 Task: What year was the Berlin Wall erected?
Action: Mouse moved to (104, 120)
Screenshot: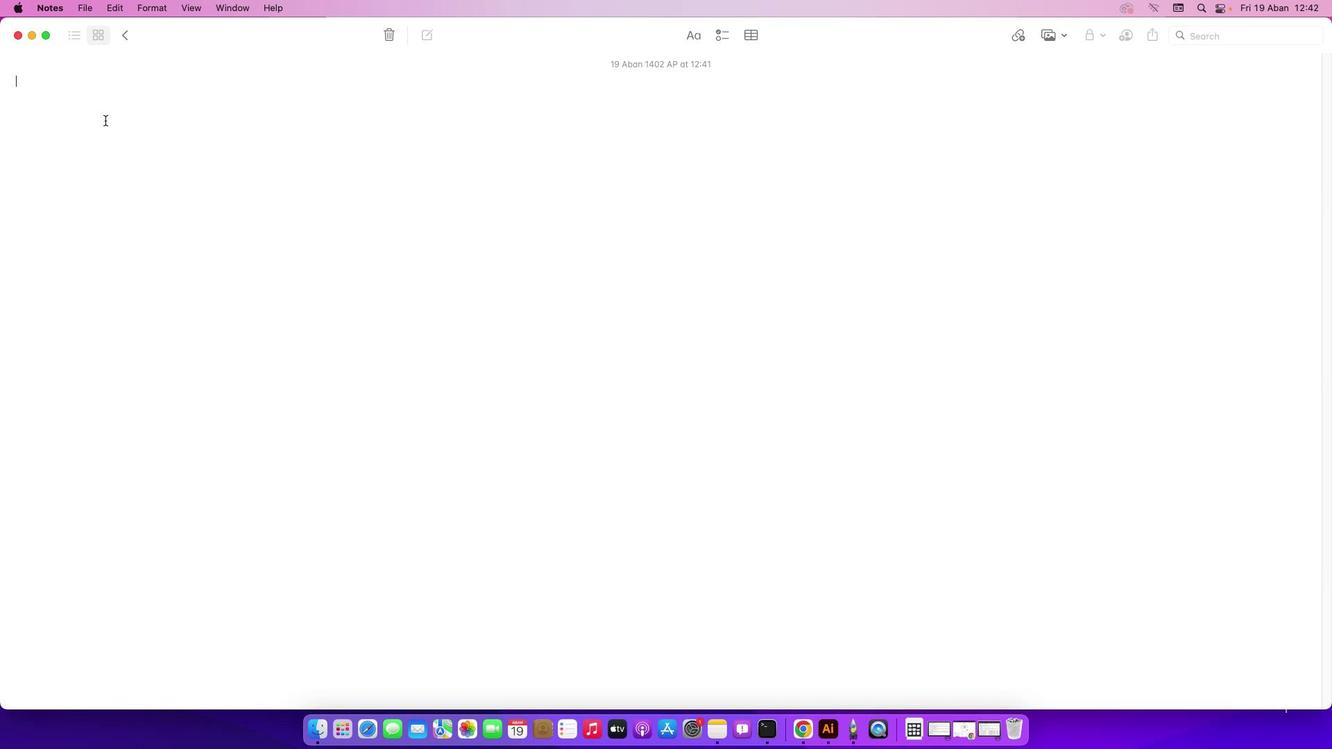 
Action: Mouse pressed left at (104, 120)
Screenshot: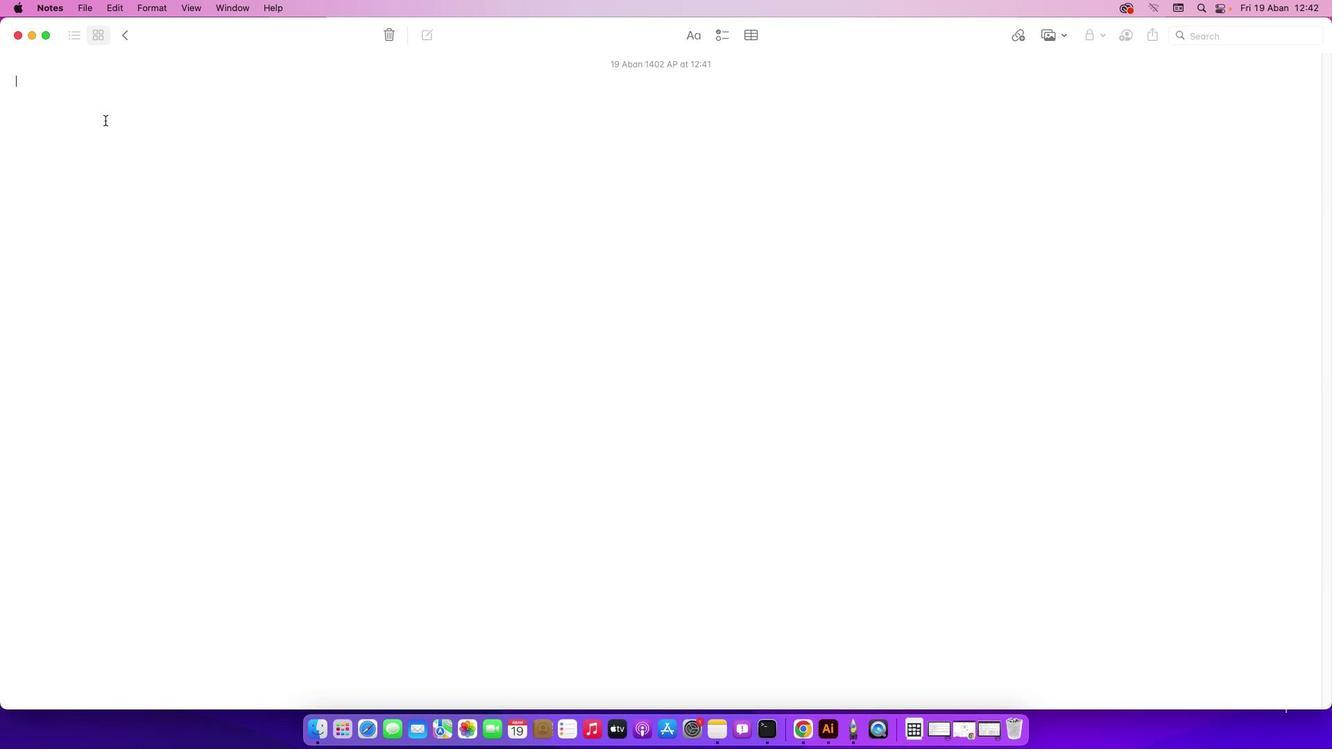 
Action: Mouse moved to (105, 120)
Screenshot: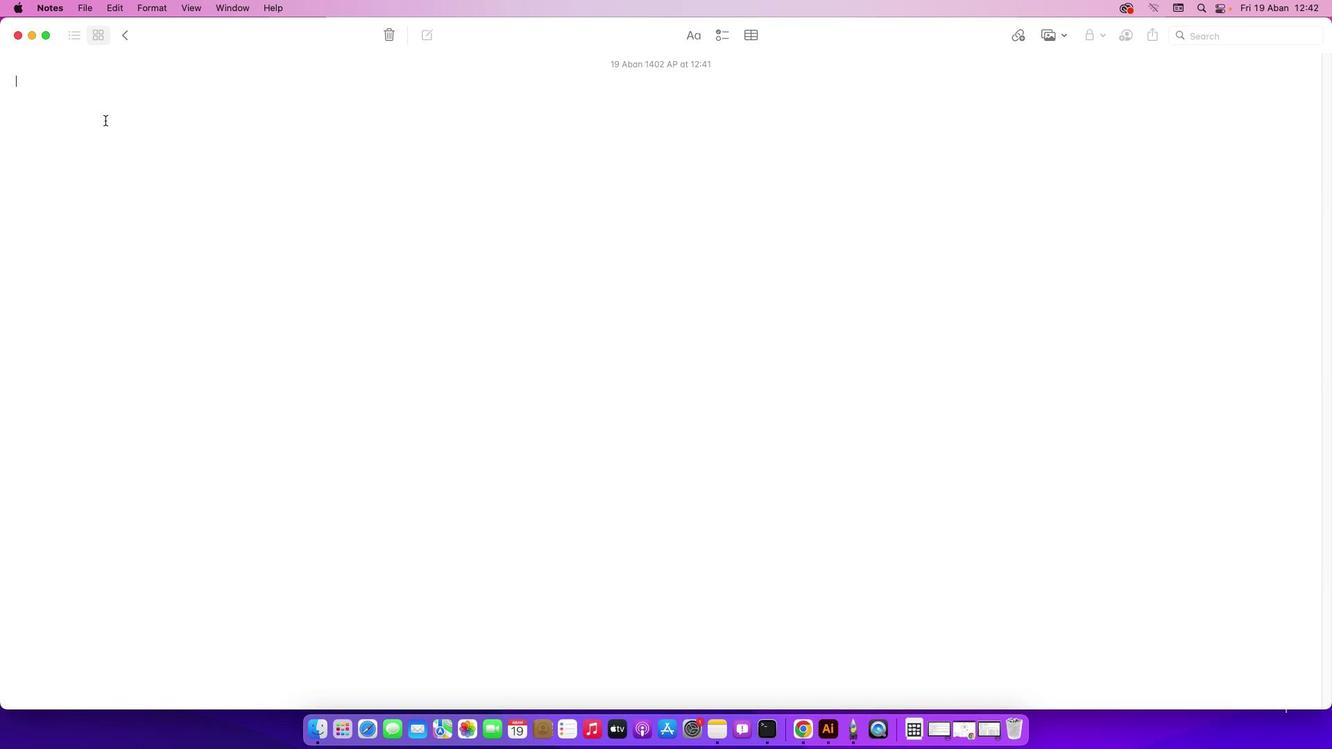 
Action: Key pressed Key.shift'W''h''a''t'Key.space'y''e''a''r'Key.space'w''a''s'Key.space't''h''e'Key.spaceKey.shift'B''e''r''l''i''n'Key.spaceKey.shift'W''a''l''l'Key.space'e''r''e''c''t''e''d'Key.shift_r'?'Key.enter
Screenshot: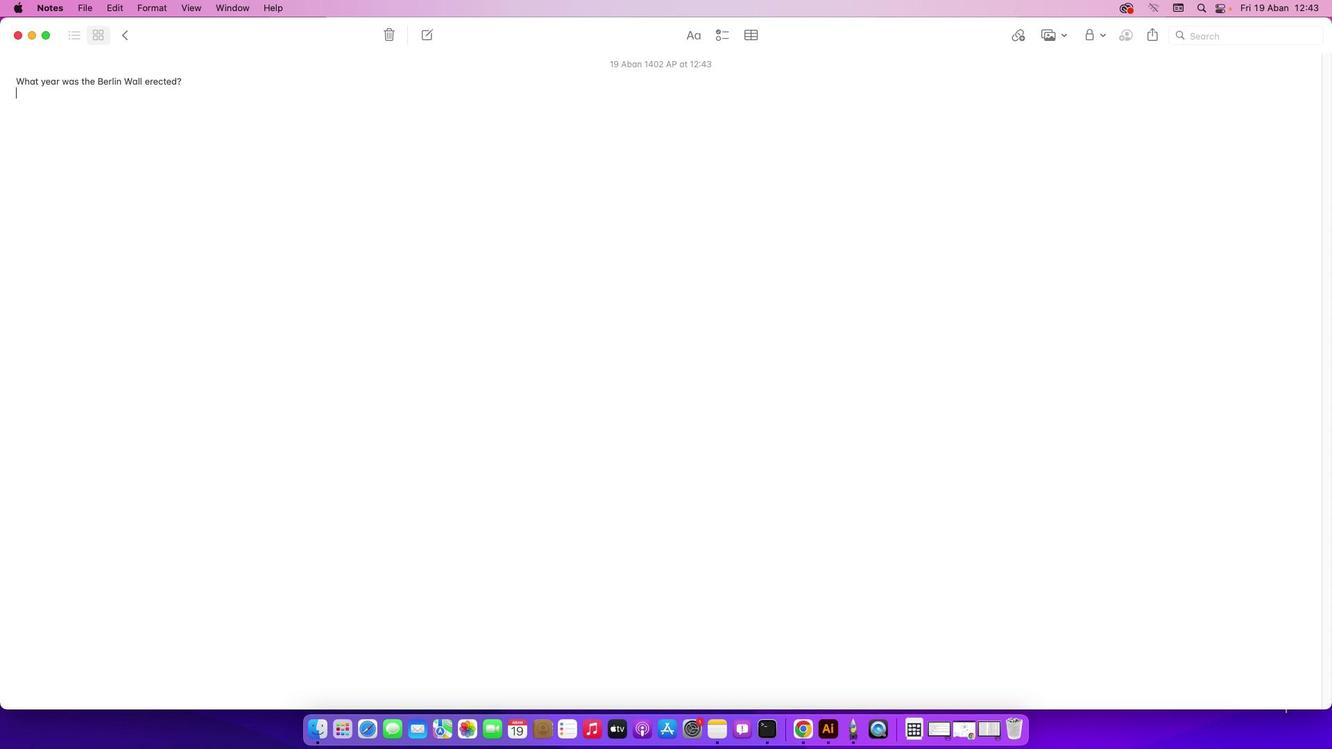 
Action: Mouse moved to (965, 731)
Screenshot: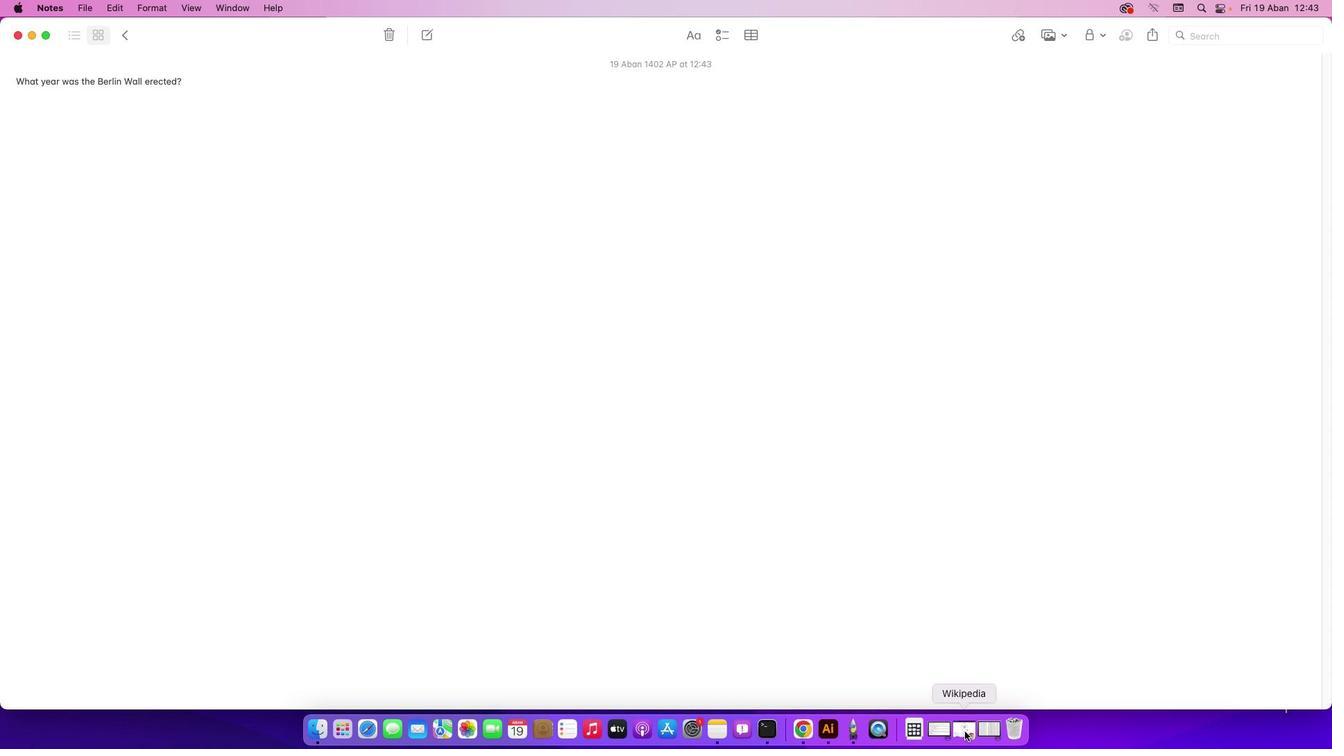 
Action: Mouse pressed left at (965, 731)
Screenshot: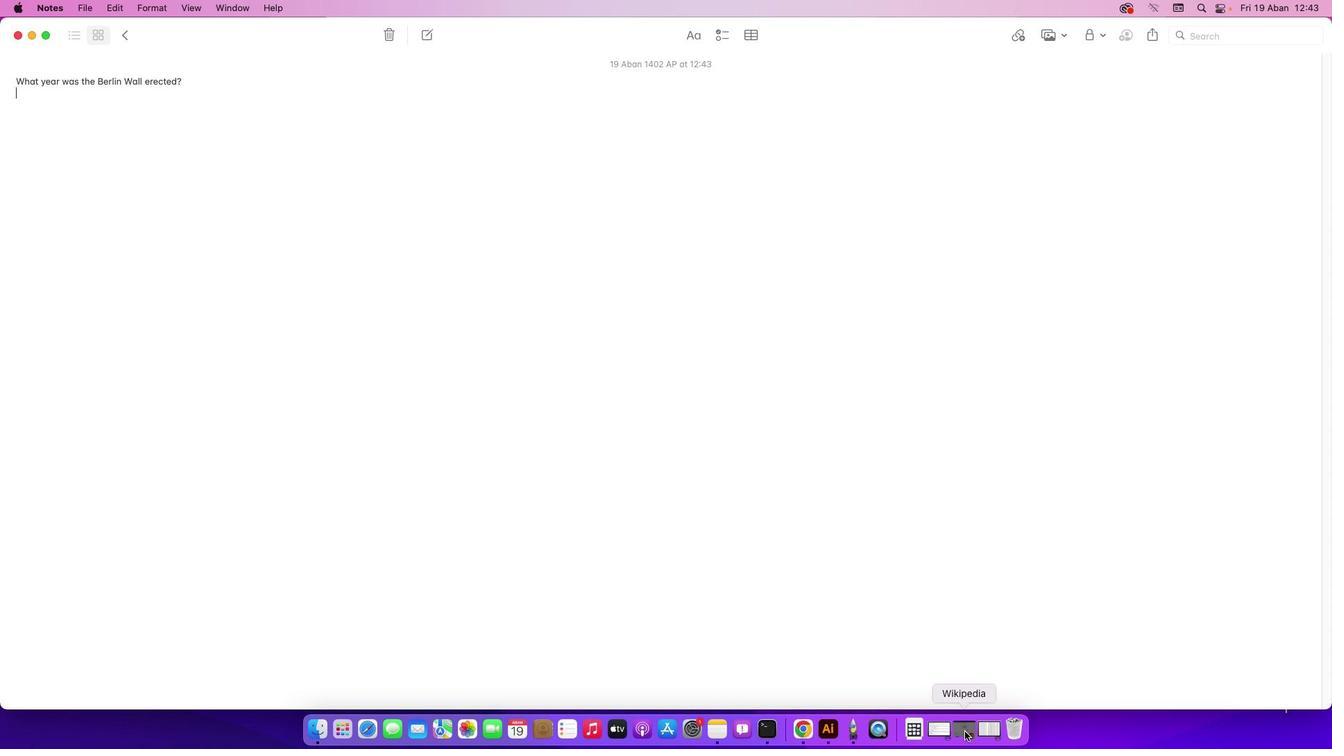 
Action: Mouse moved to (403, 417)
Screenshot: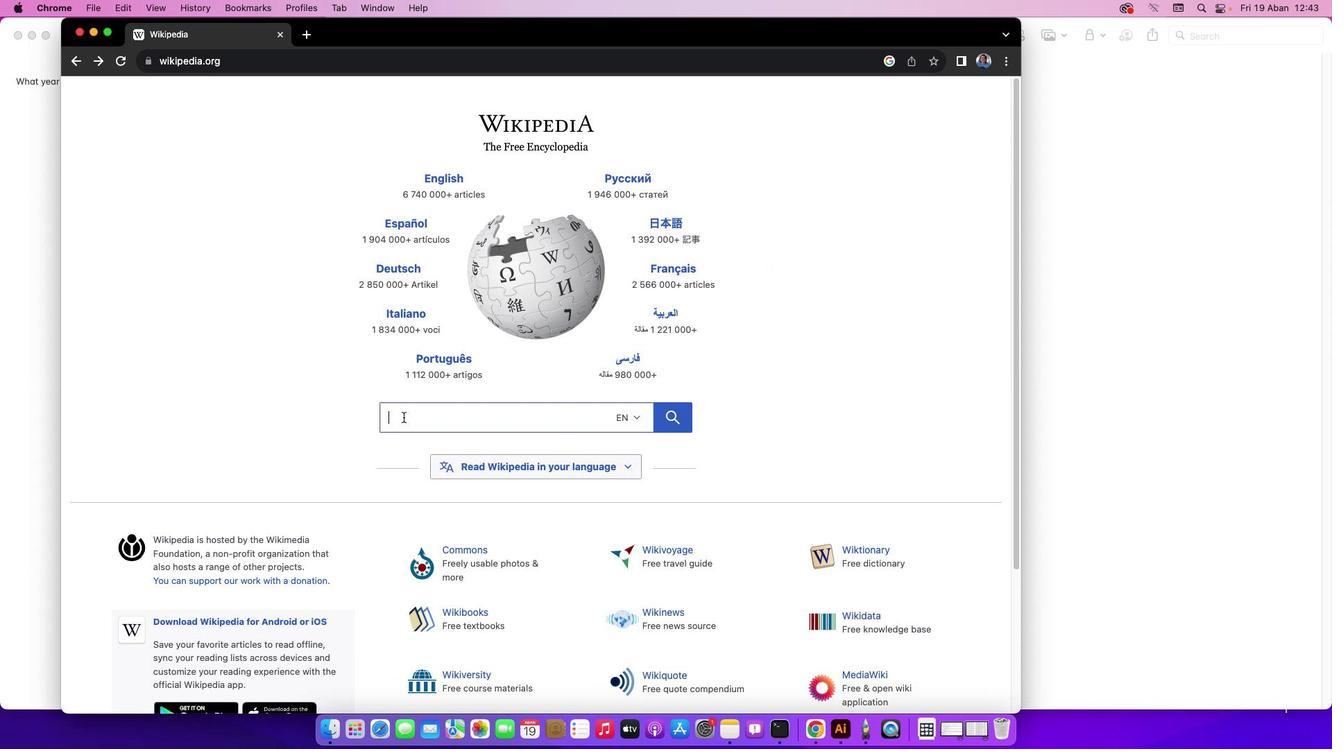 
Action: Mouse pressed left at (403, 417)
Screenshot: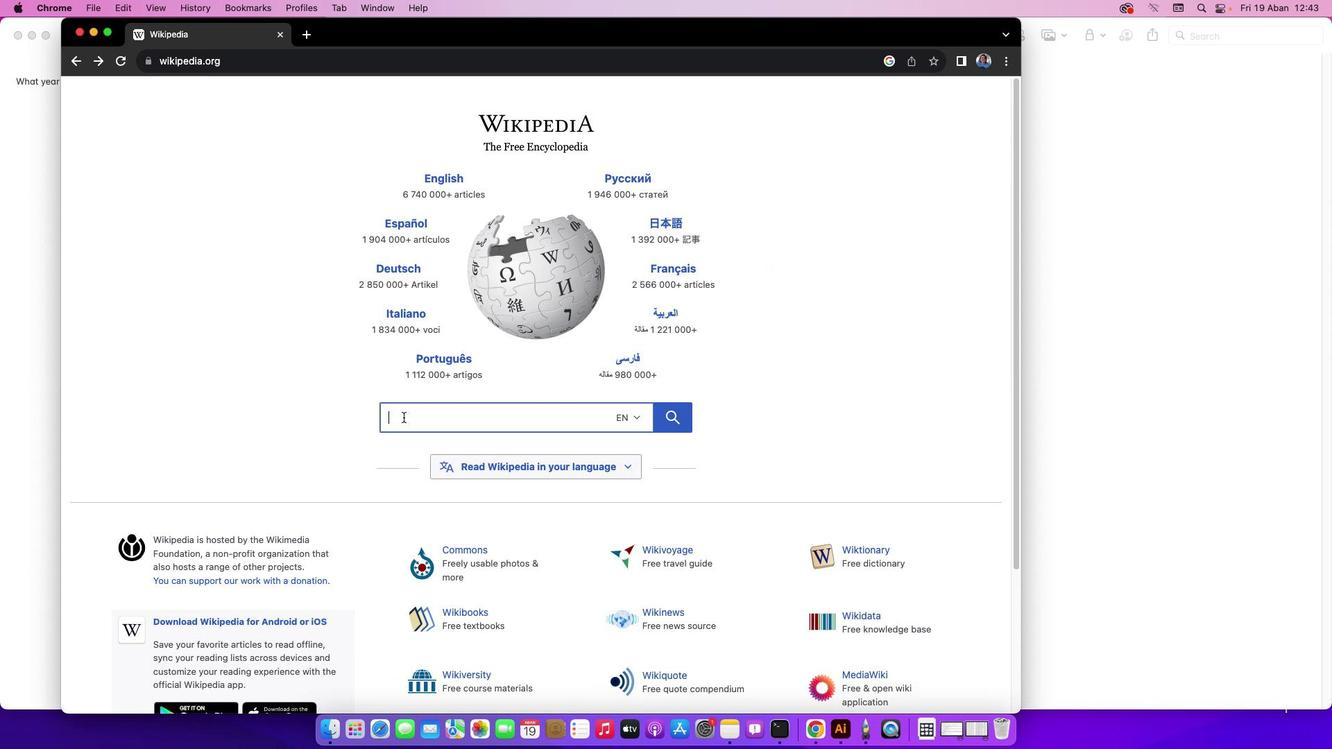
Action: Key pressed Key.shift'B''e''r''l''i''n'Key.spaceKey.shift'W''a''l''l'Key.enter
Screenshot: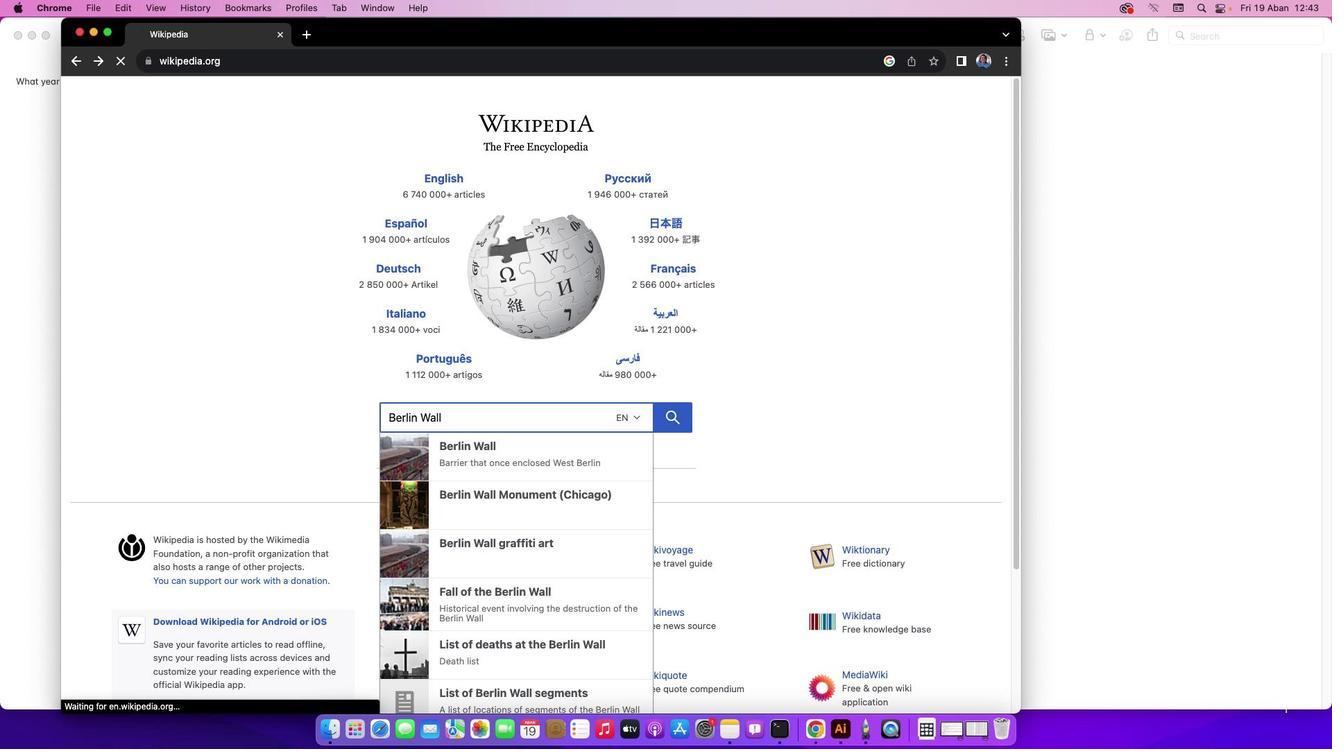 
Action: Mouse moved to (1016, 91)
Screenshot: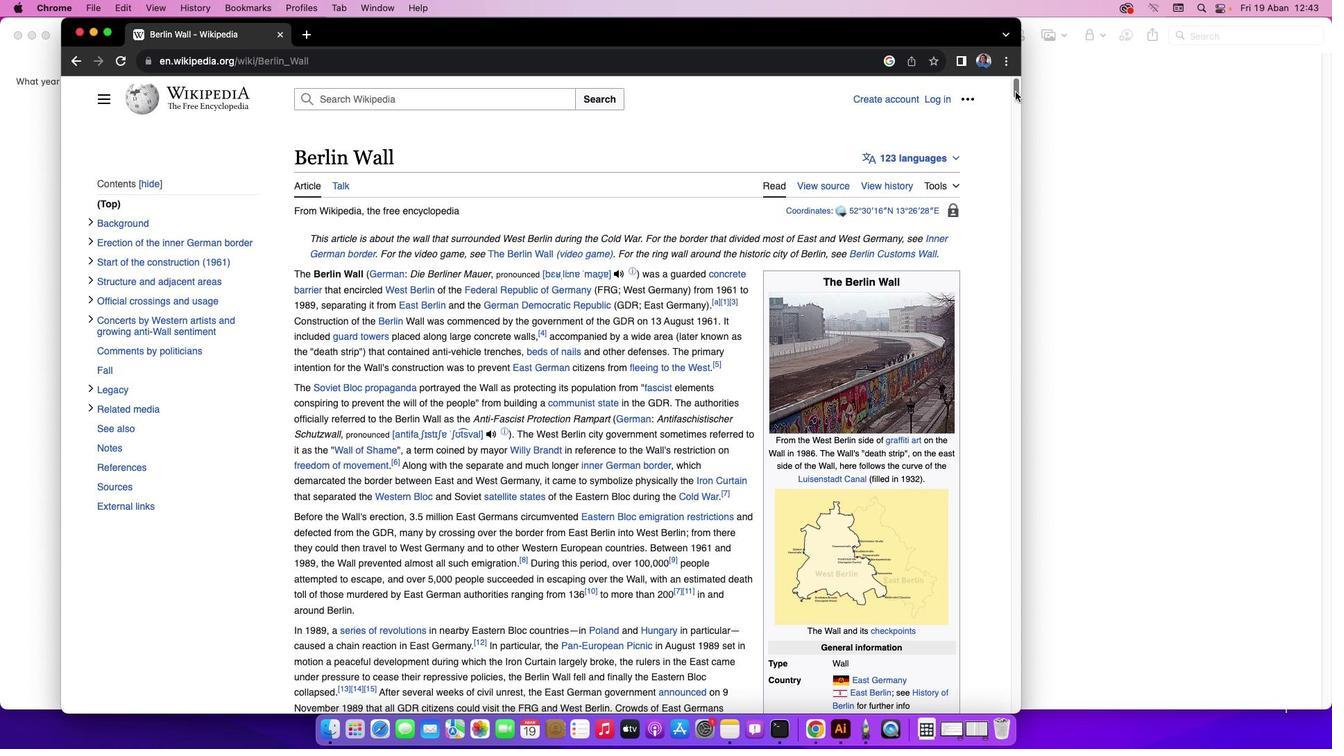 
Action: Mouse pressed left at (1016, 91)
Screenshot: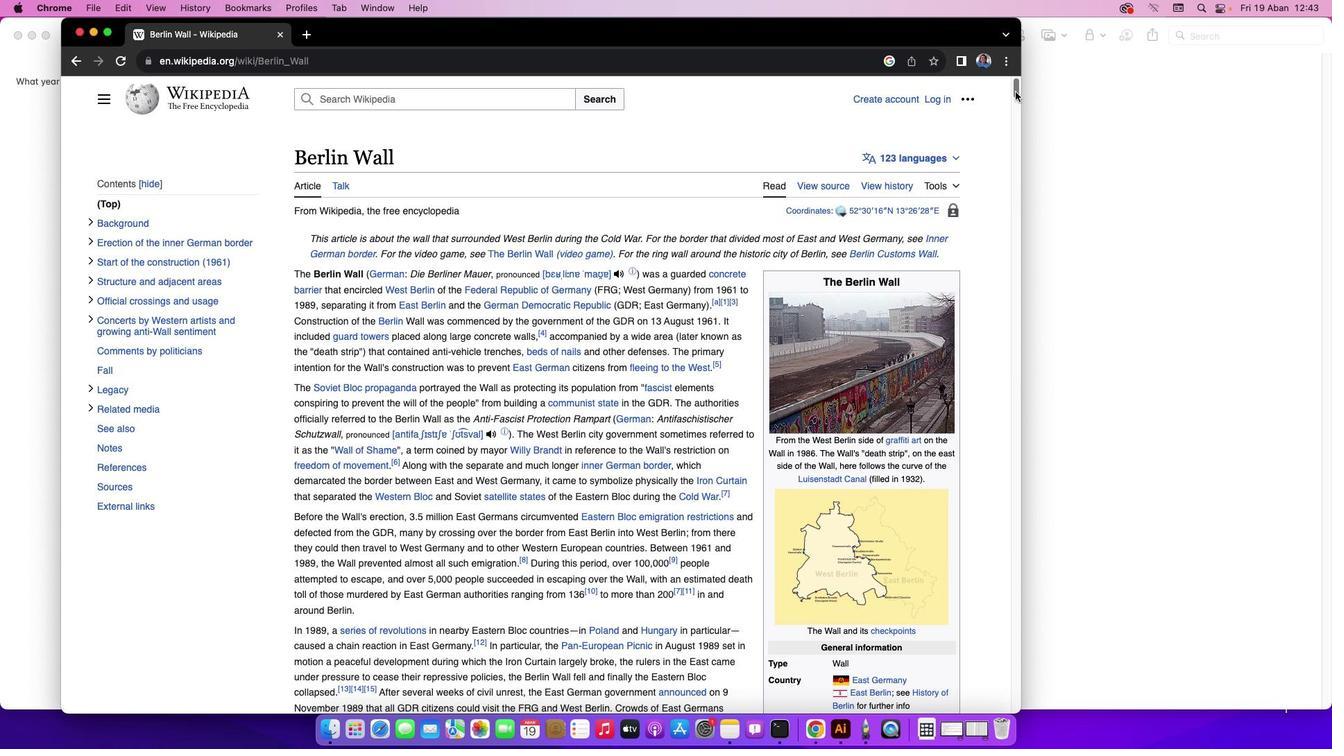 
Action: Mouse moved to (92, 34)
Screenshot: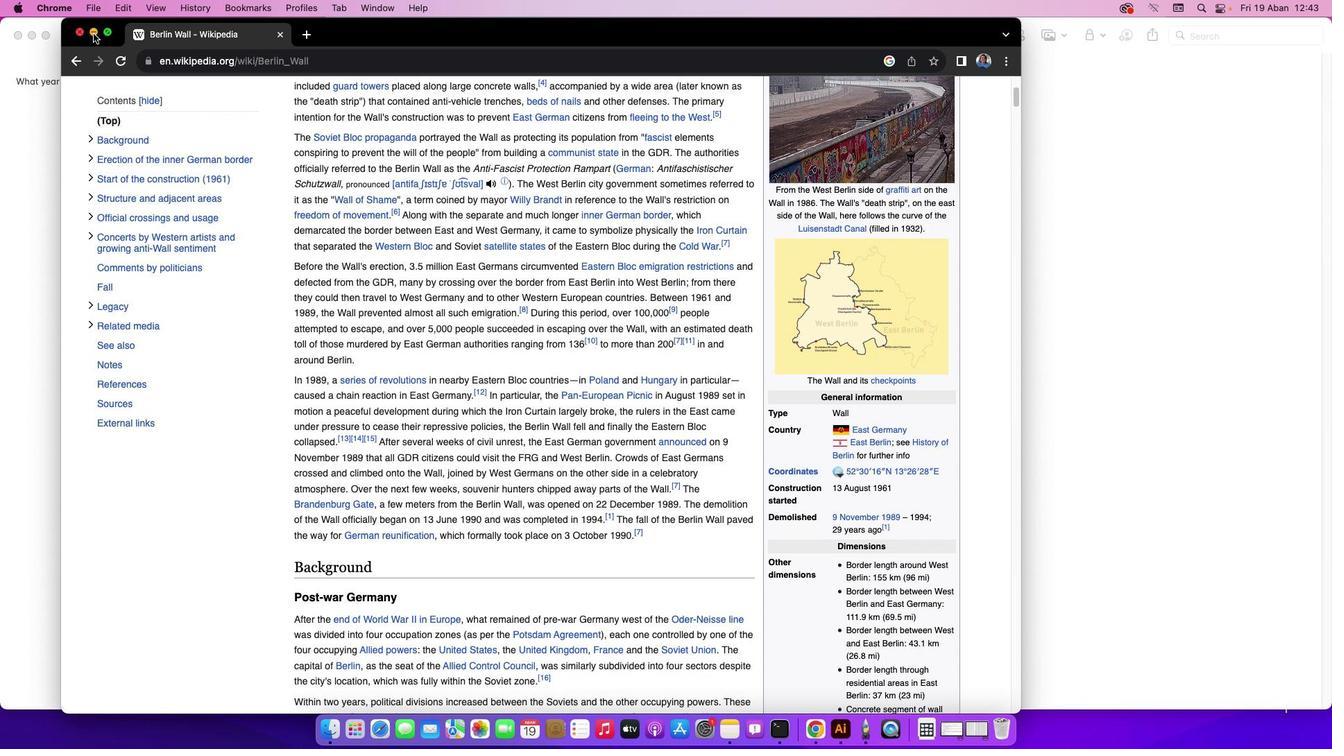 
Action: Mouse pressed left at (92, 34)
Screenshot: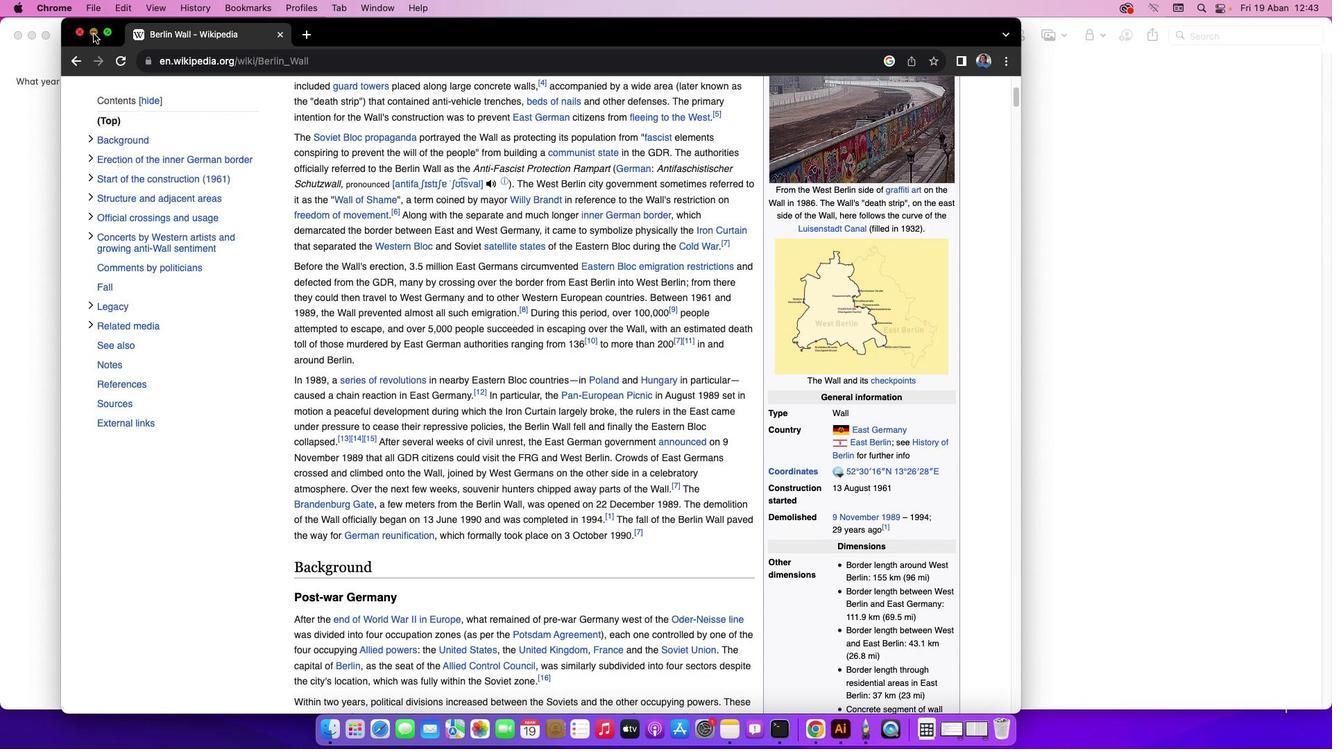 
Action: Mouse moved to (202, 84)
Screenshot: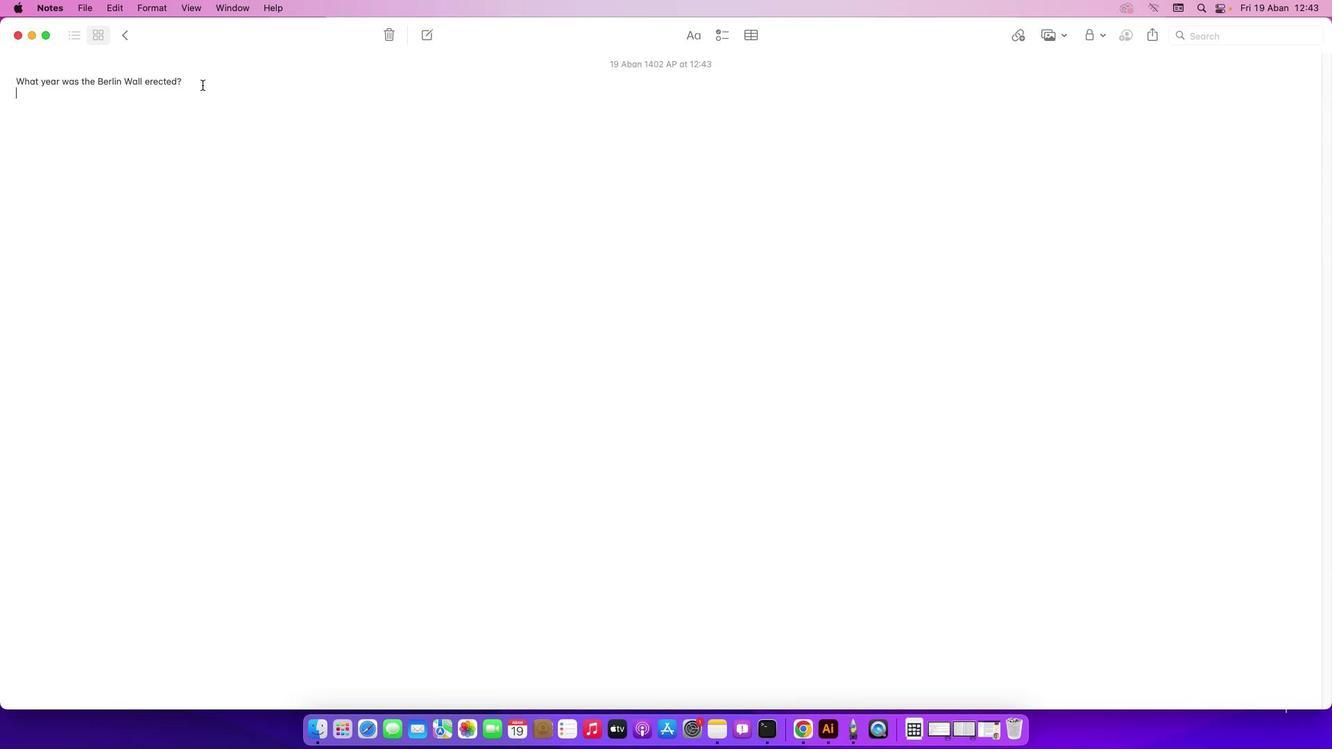 
Action: Mouse pressed left at (202, 84)
Screenshot: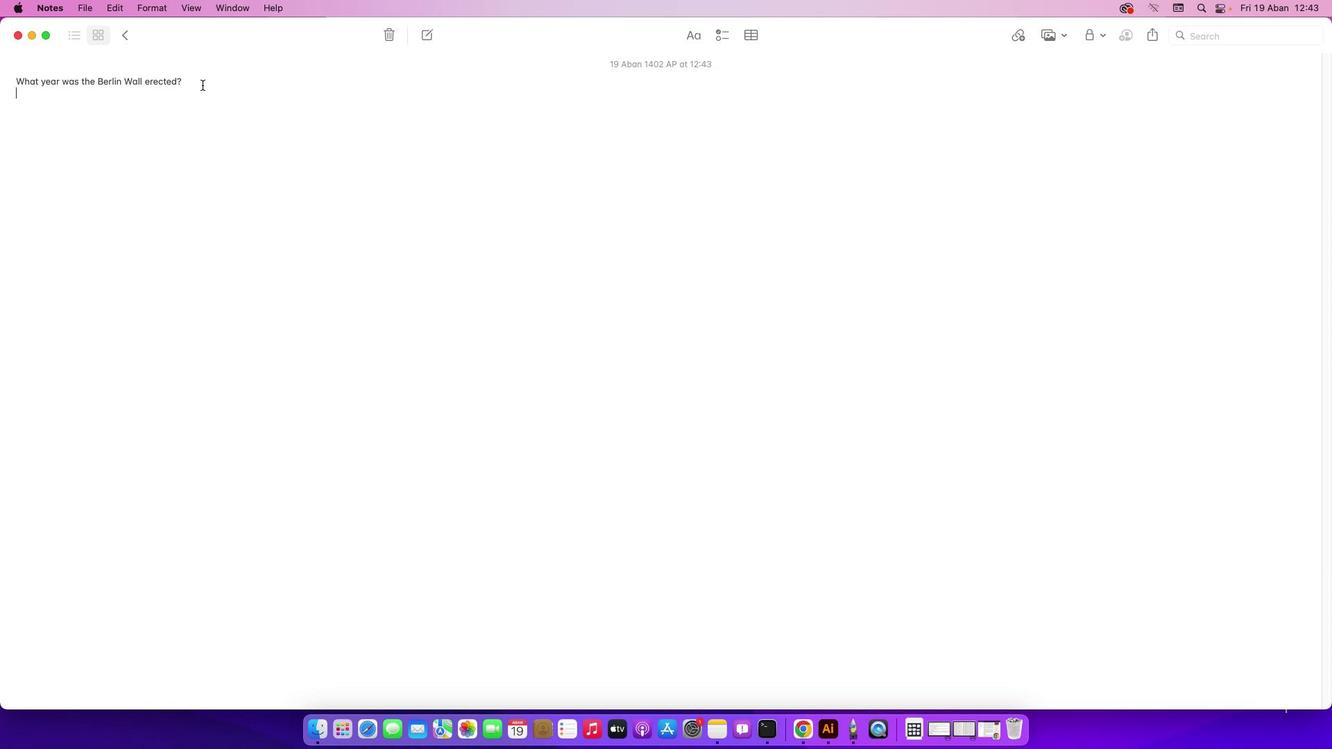 
Action: Mouse moved to (199, 84)
Screenshot: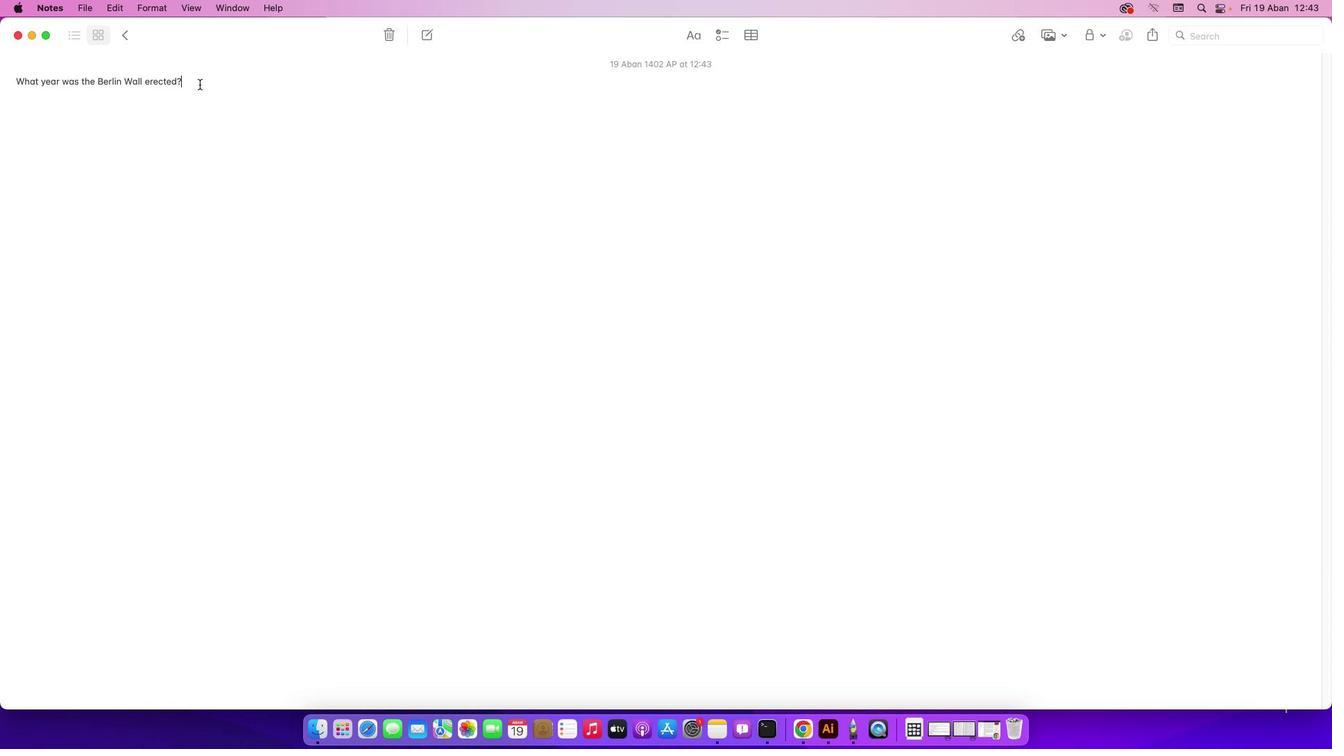 
Action: Mouse pressed left at (199, 84)
Screenshot: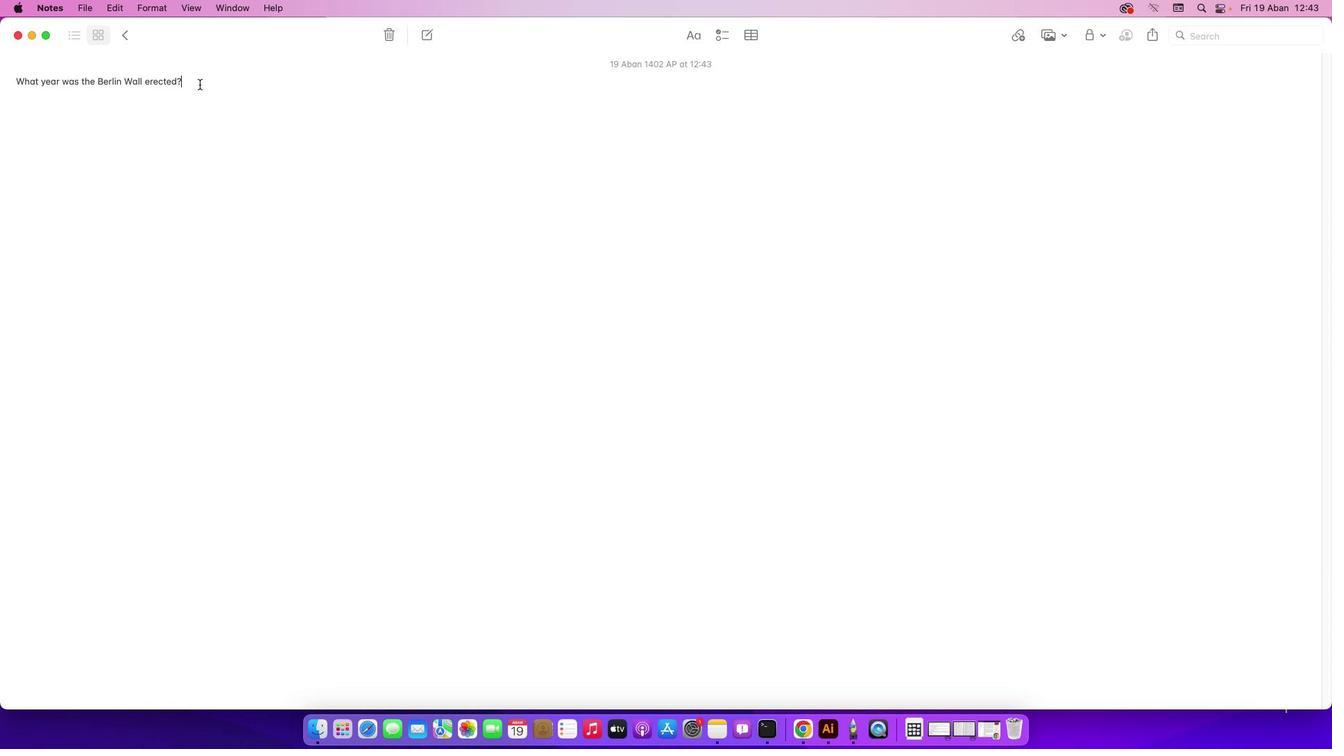 
Action: Mouse moved to (197, 84)
Screenshot: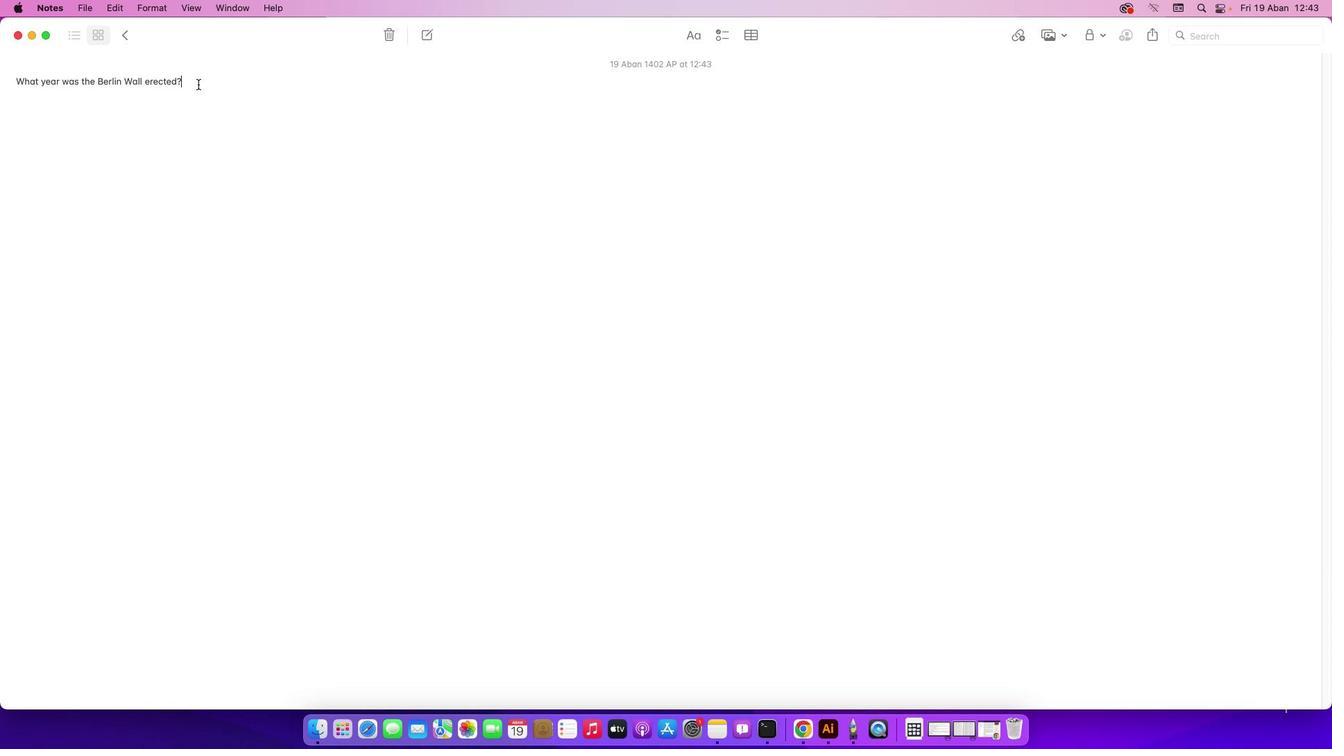 
Action: Mouse pressed left at (197, 84)
Screenshot: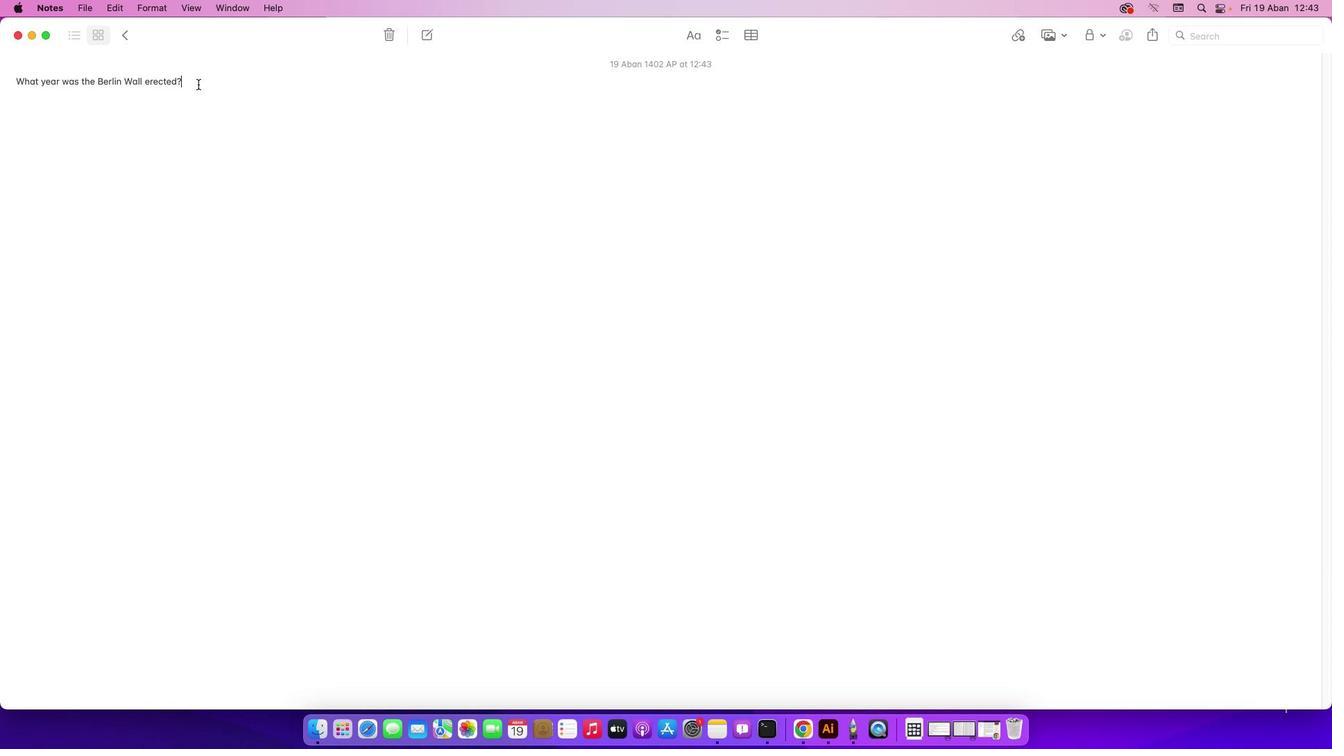 
Action: Mouse moved to (203, 83)
Screenshot: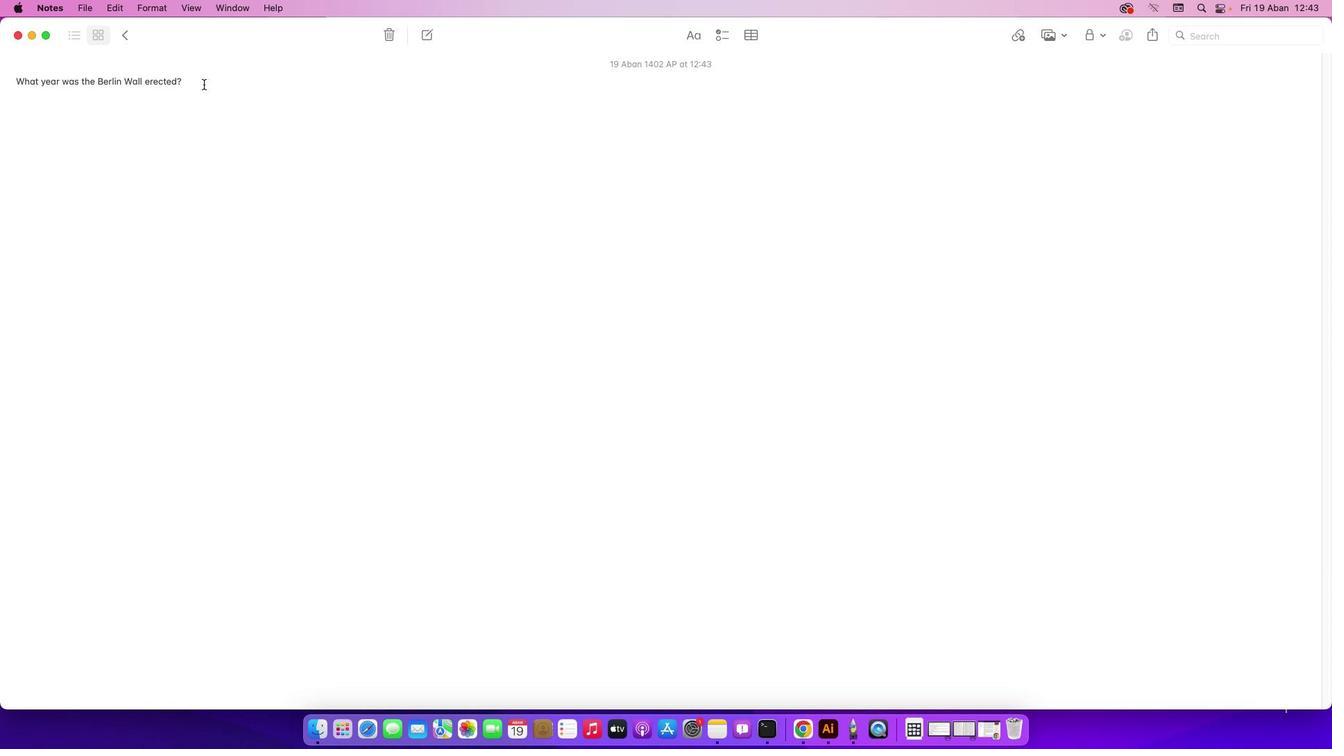 
Action: Key pressed Key.enterKey.shift'T''h''e'Key.spaceKey.shift'B''e''r''l''i''n'Key.spaceKey.shift'W''a''l''l'Key.space'w''a''s'Key.space'e''r''e''c''t''e''d'Key.space'i''n'Key.space'1''9''6''1''.'
Screenshot: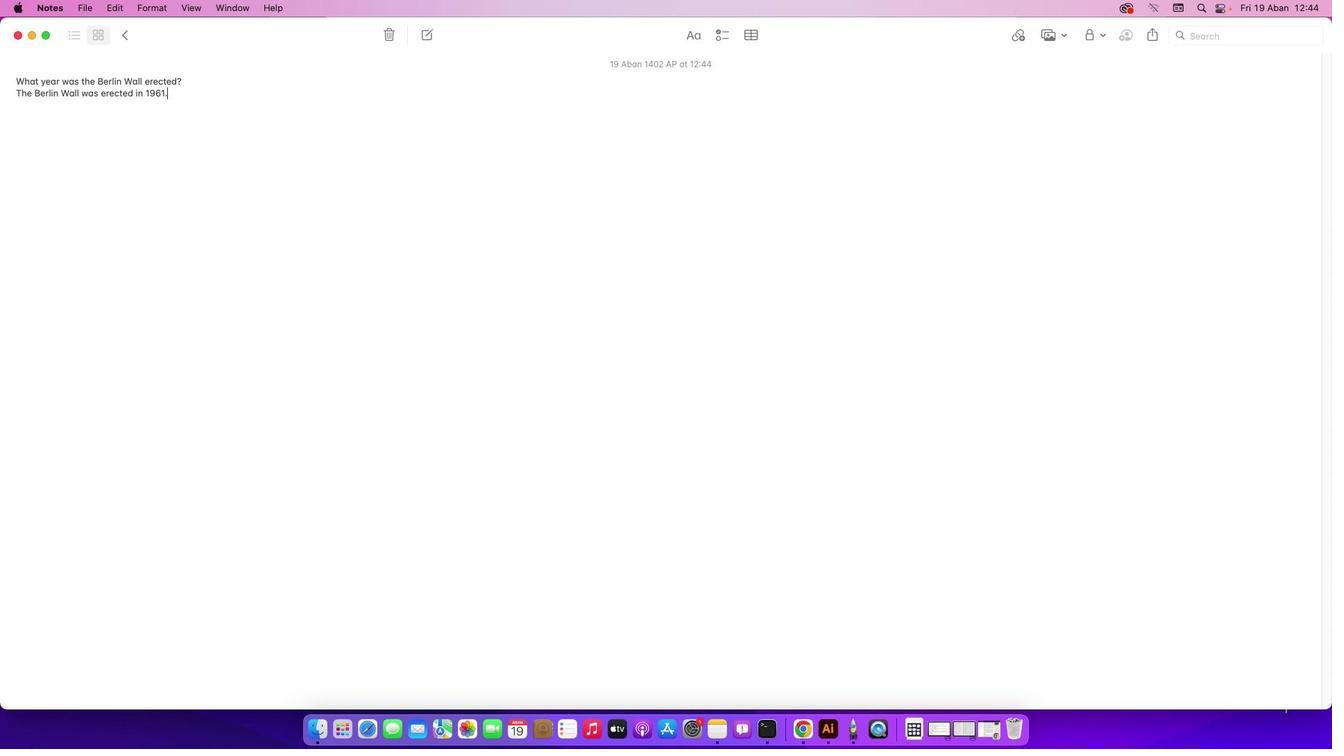 
Action: Mouse moved to (995, 727)
Screenshot: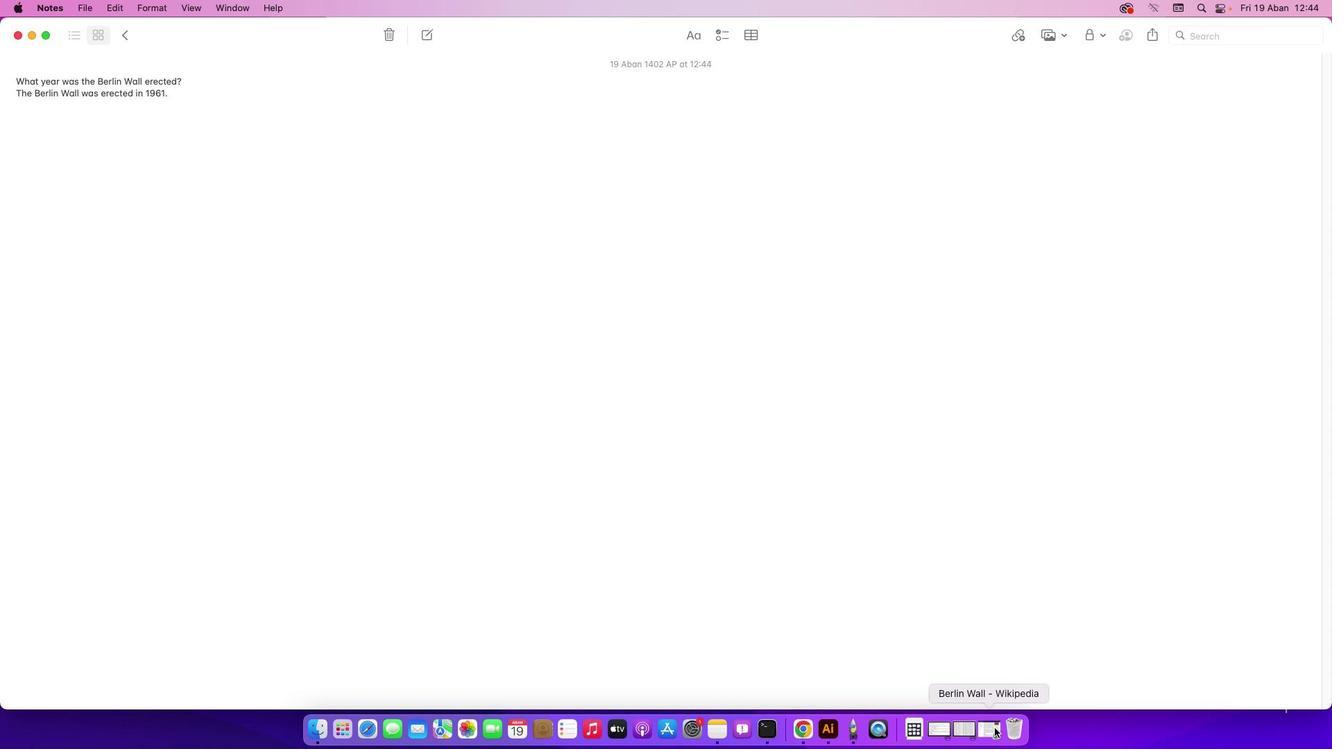 
Action: Mouse pressed left at (995, 727)
Screenshot: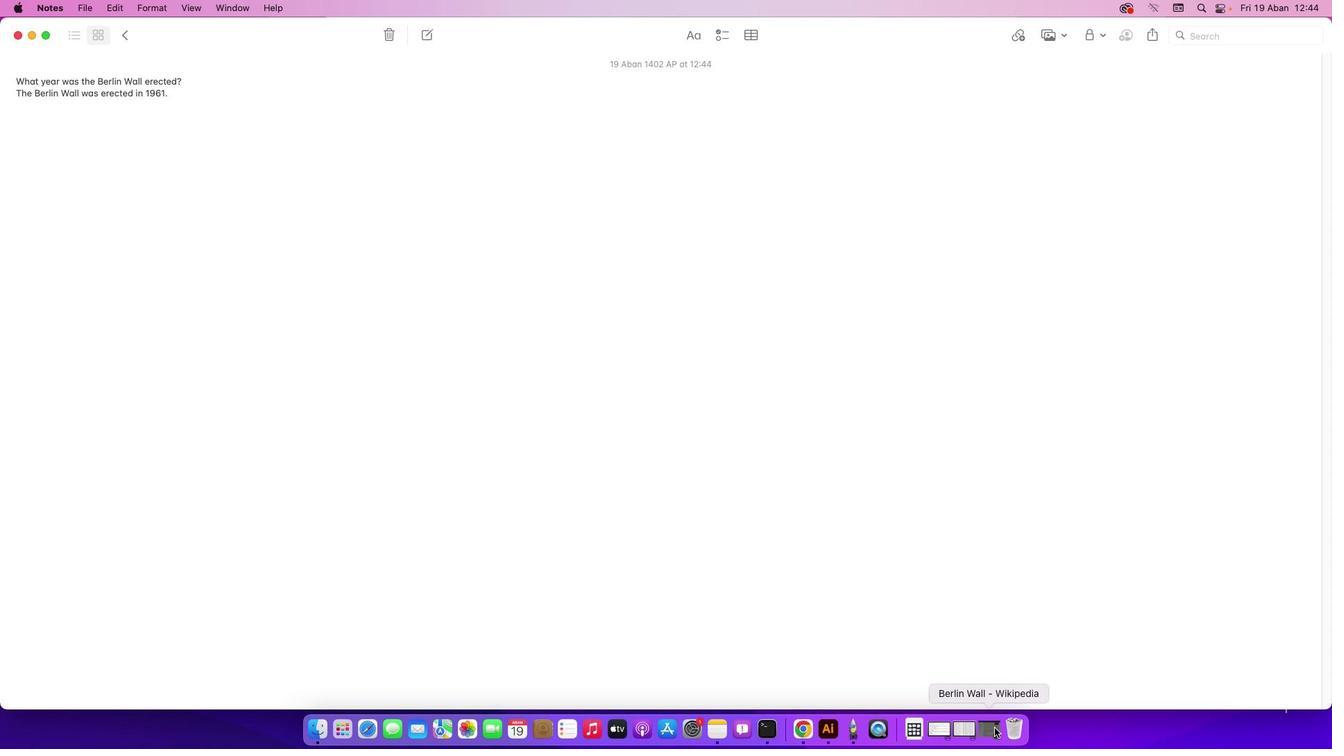 
Action: Mouse moved to (1016, 102)
Screenshot: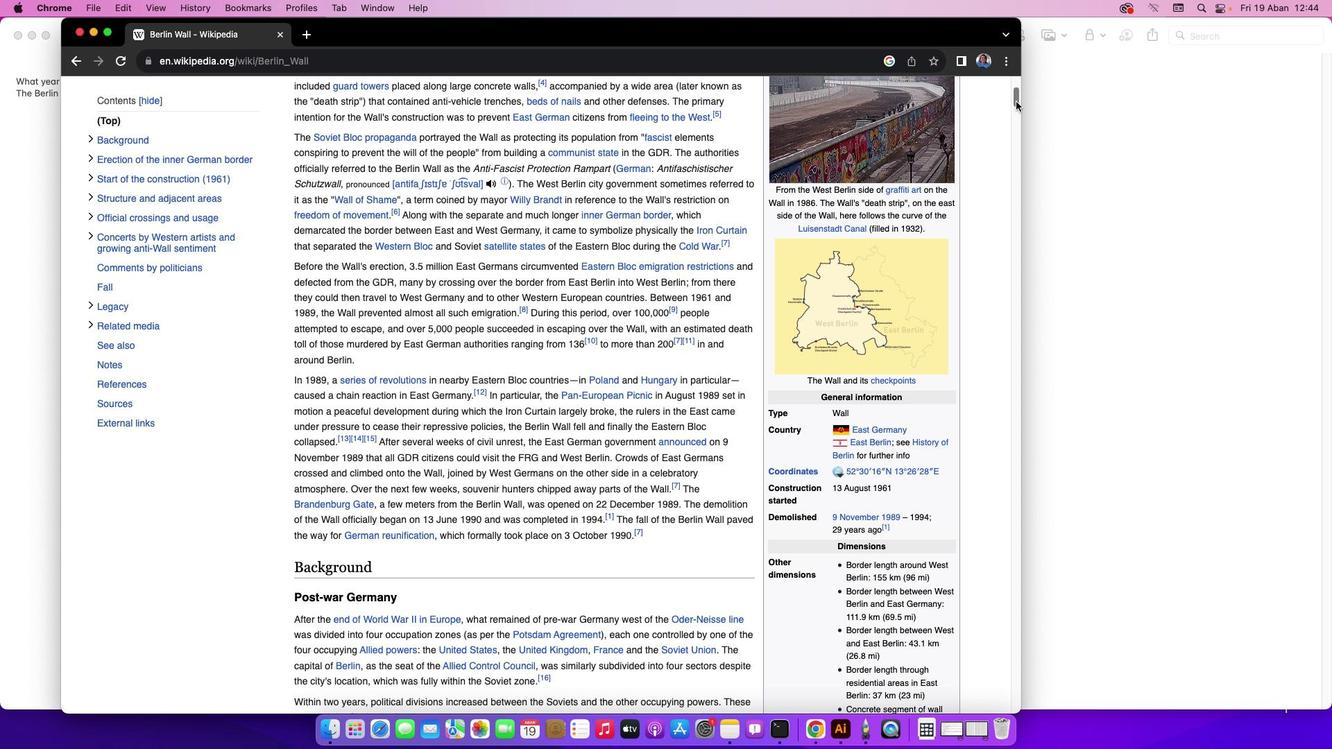 
Action: Mouse pressed left at (1016, 102)
Screenshot: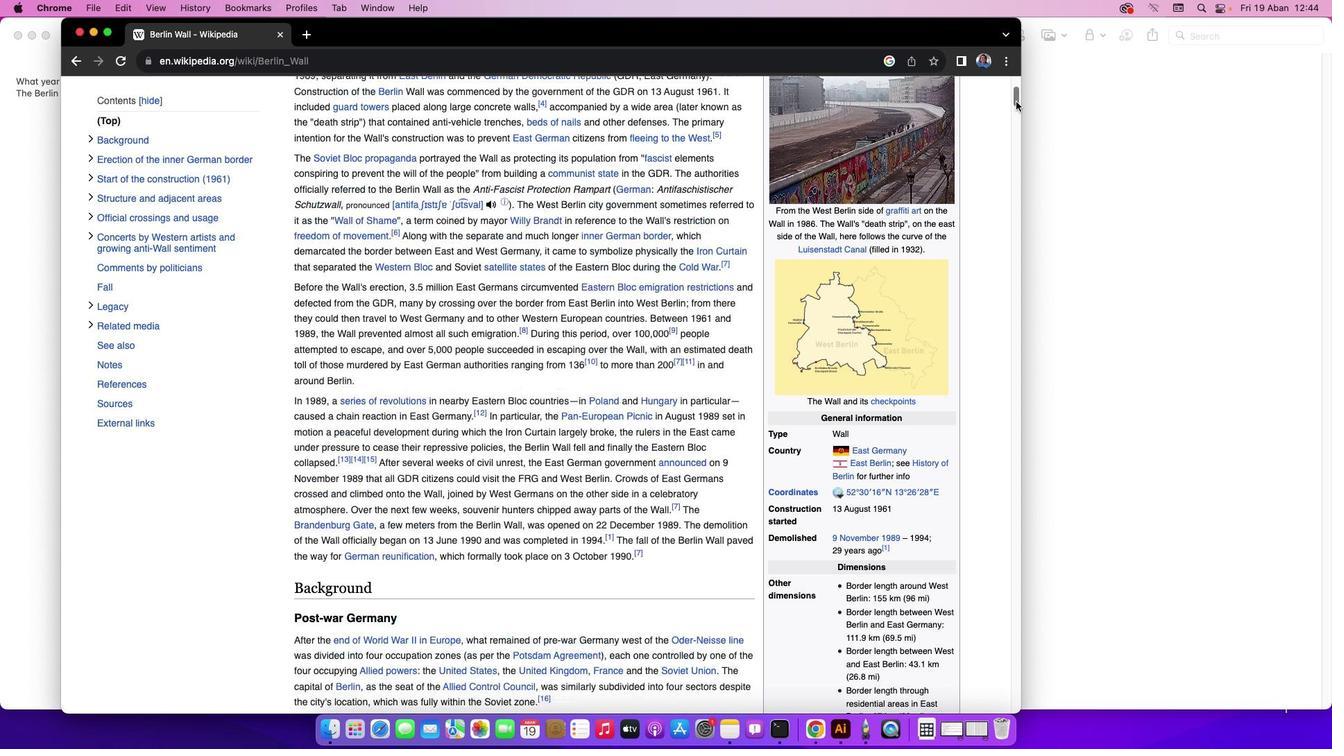 
Action: Mouse moved to (92, 33)
Screenshot: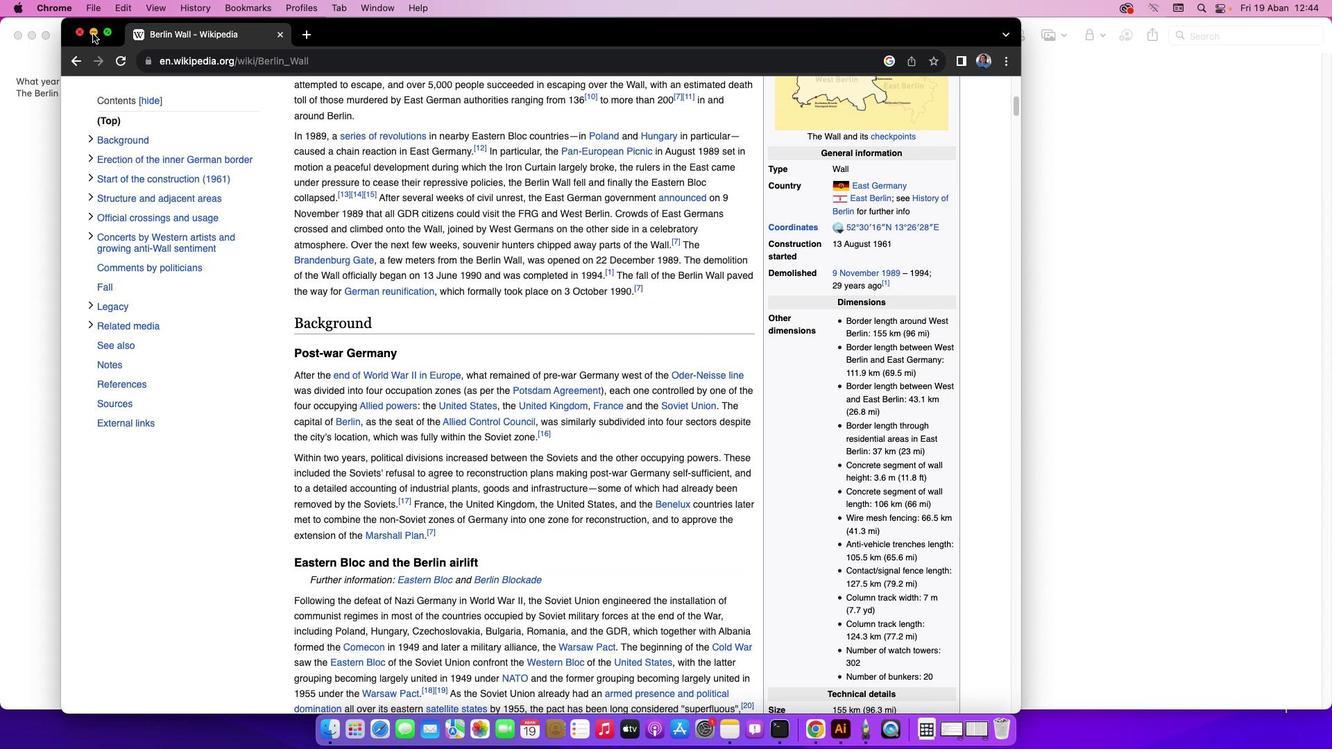 
Action: Mouse pressed left at (92, 33)
Screenshot: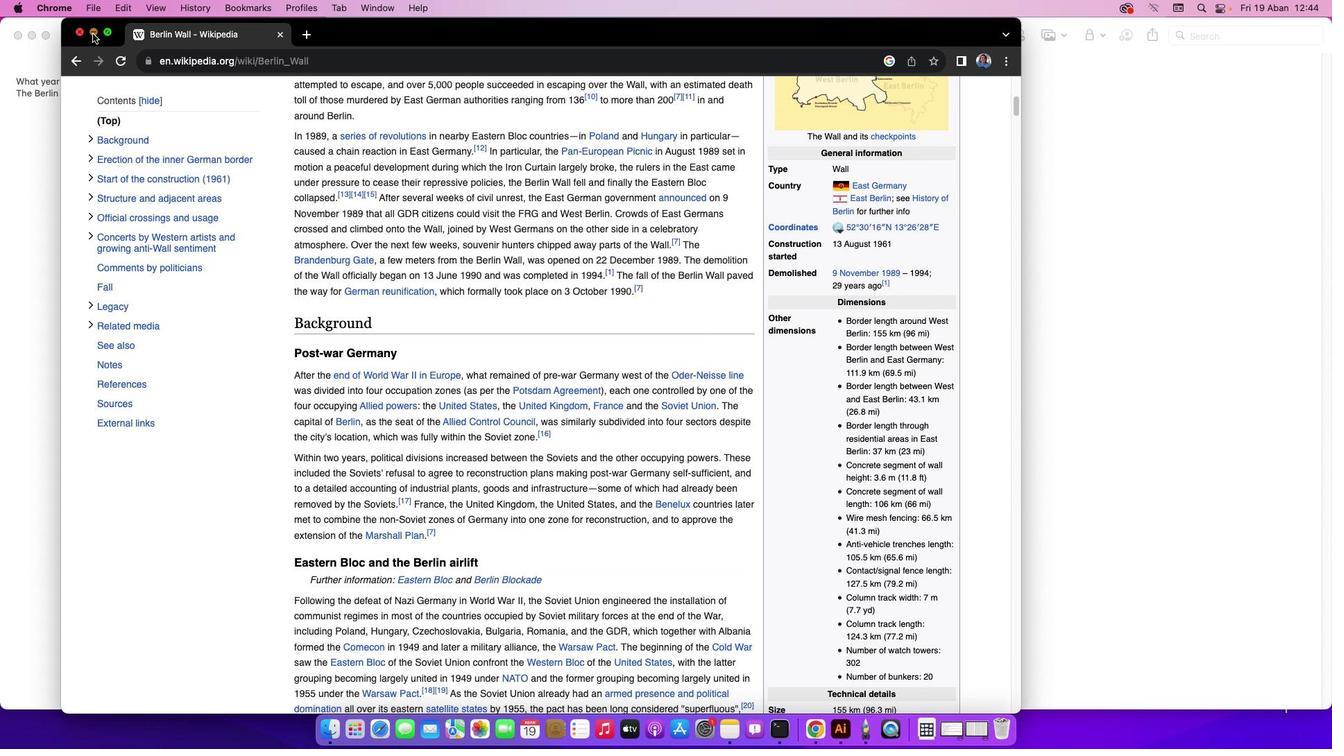 
Action: Mouse moved to (521, 464)
Screenshot: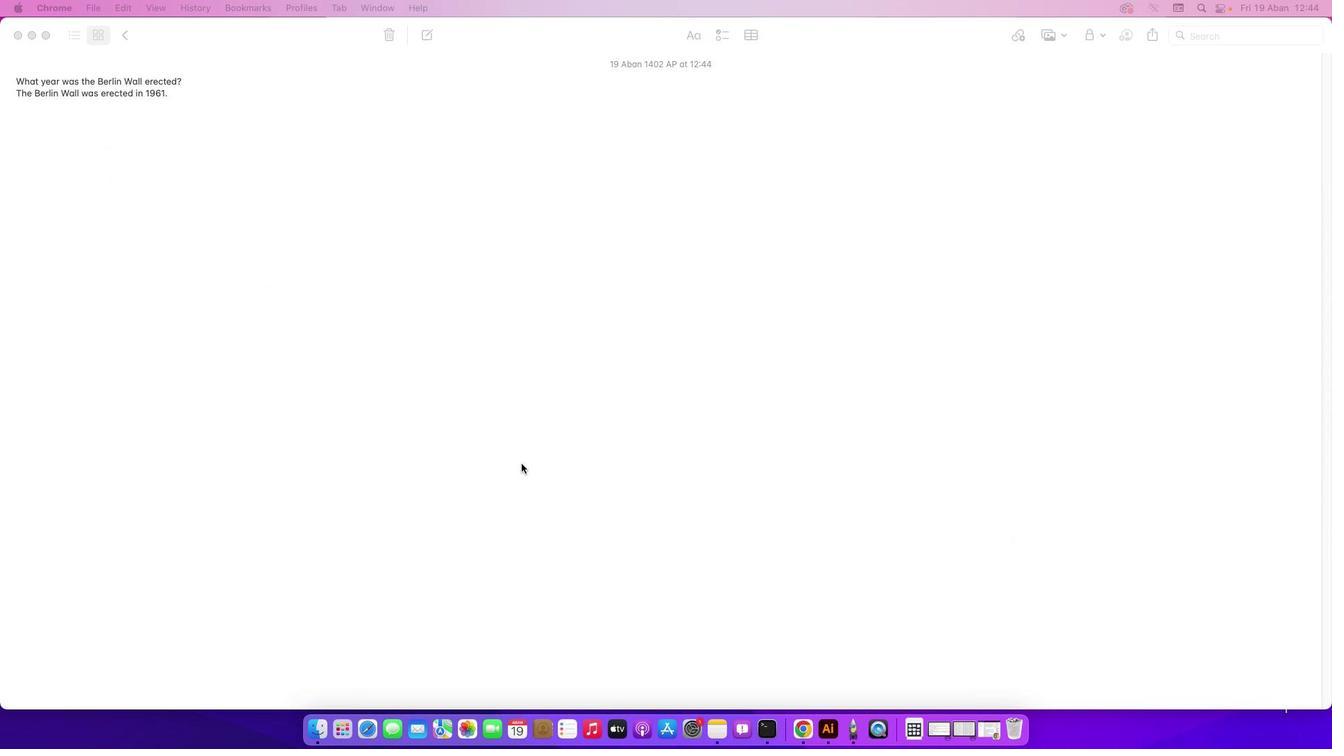 
